 Task: Find the best route from Chicago, Illinois, to Milwaukee, Wisconsin.
Action: Mouse moved to (306, 101)
Screenshot: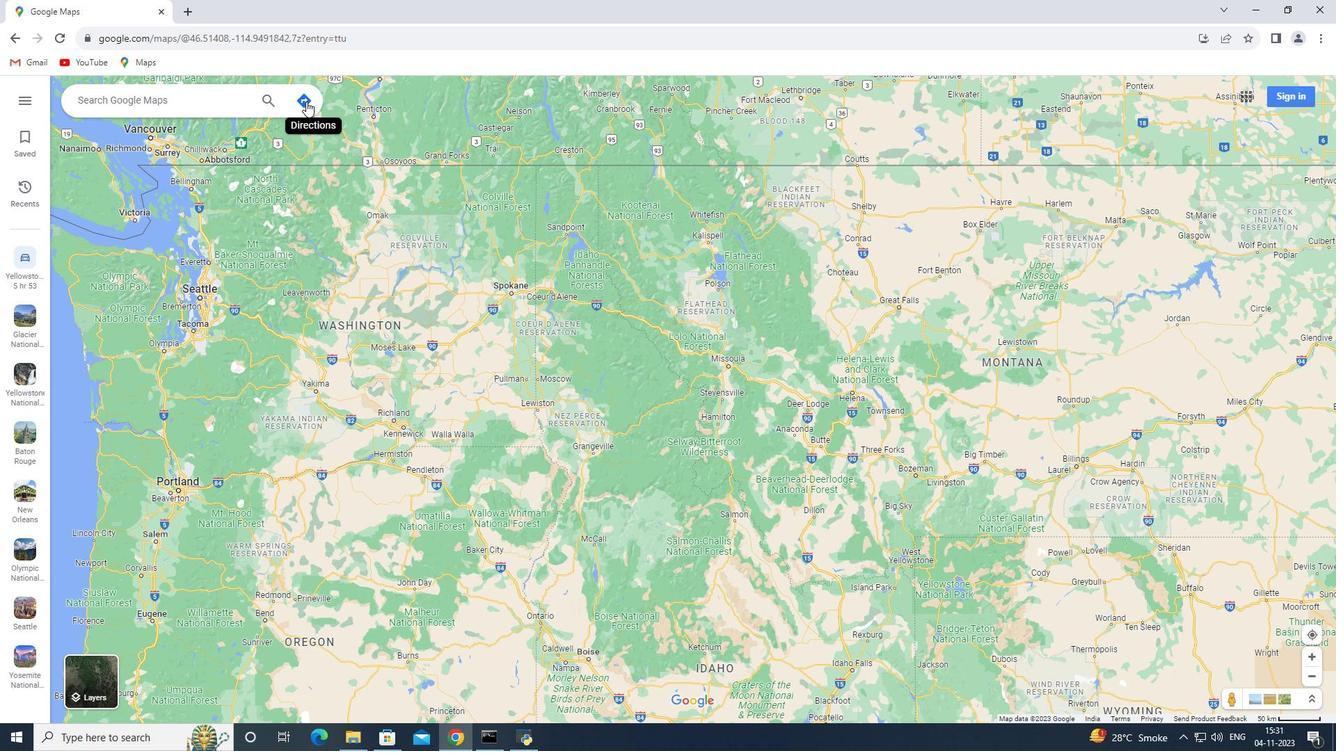 
Action: Mouse pressed left at (306, 101)
Screenshot: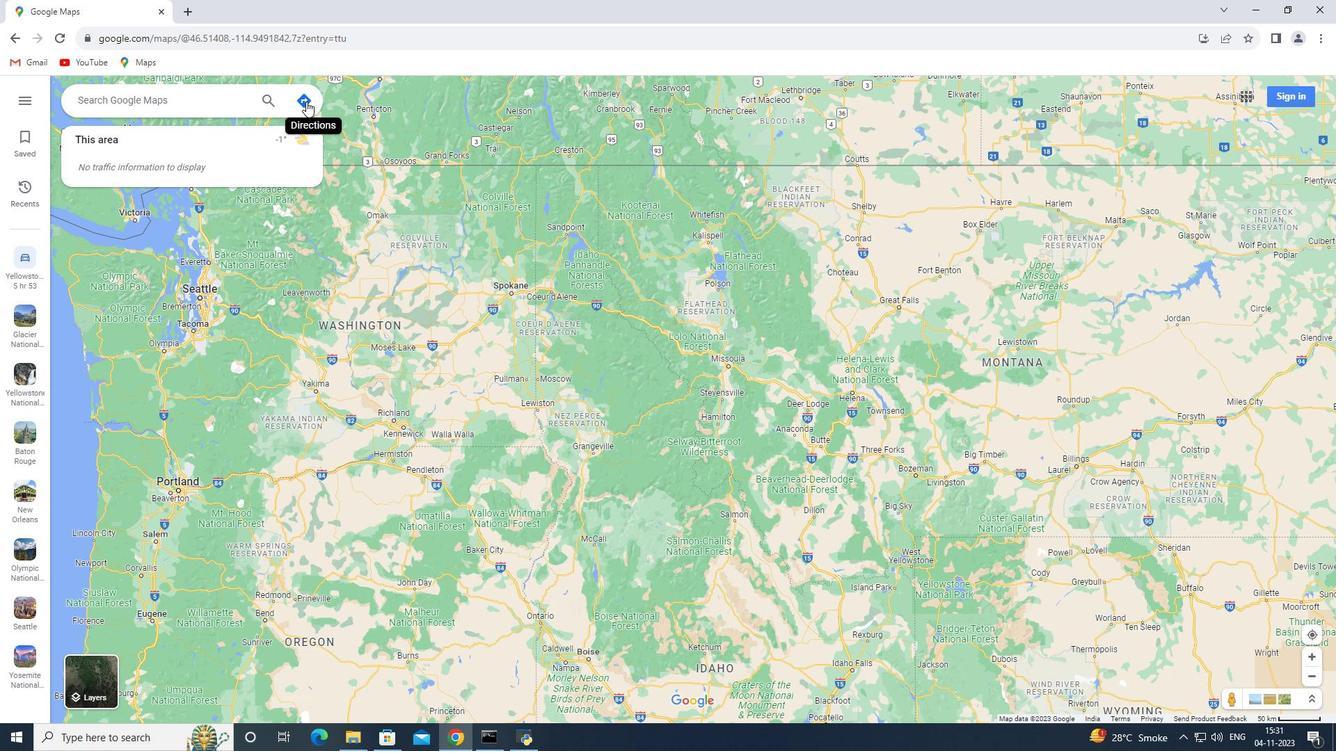 
Action: Mouse moved to (106, 90)
Screenshot: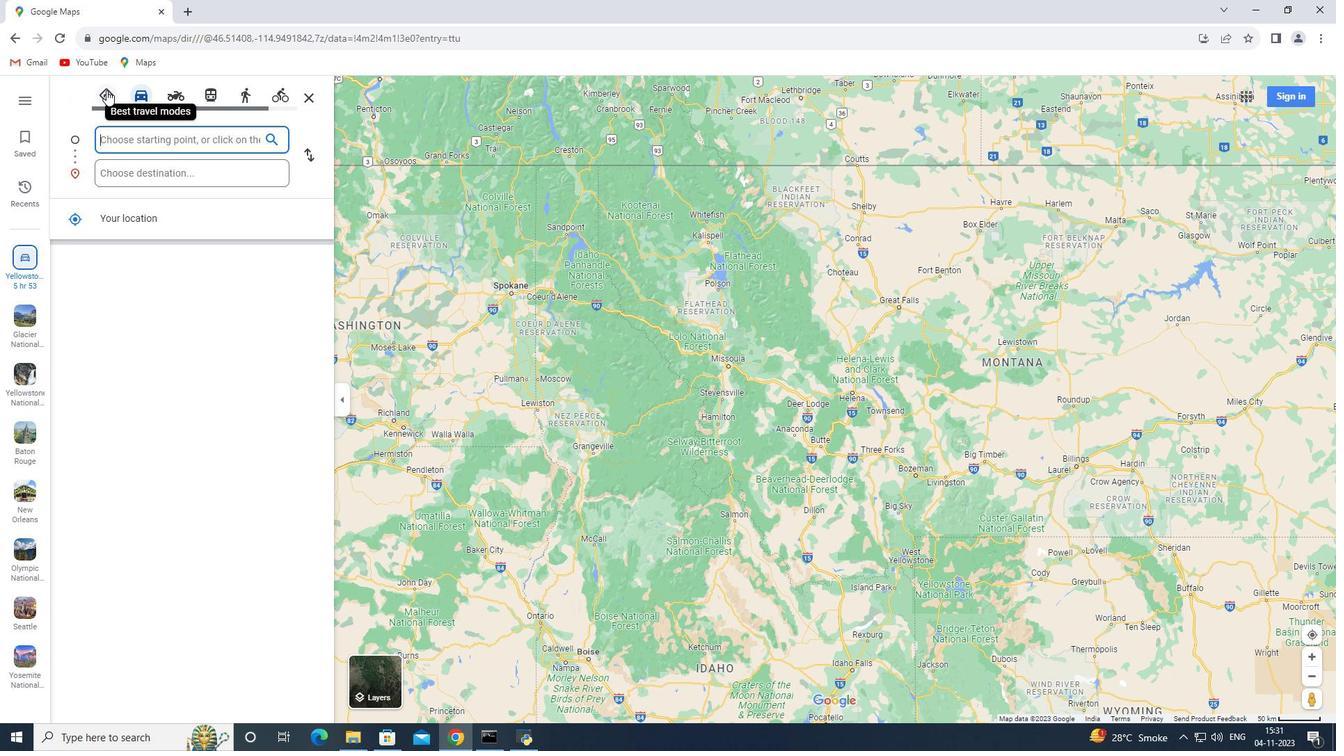 
Action: Mouse pressed left at (106, 90)
Screenshot: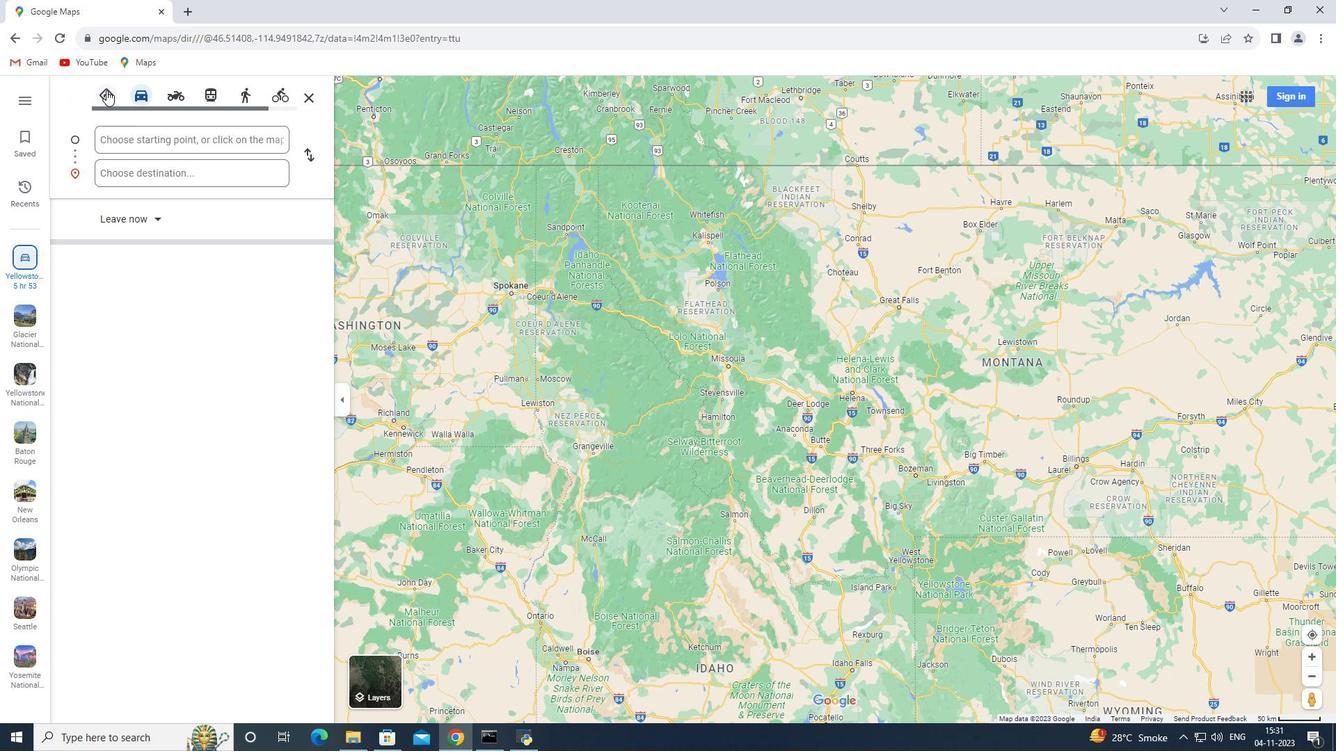 
Action: Mouse moved to (120, 130)
Screenshot: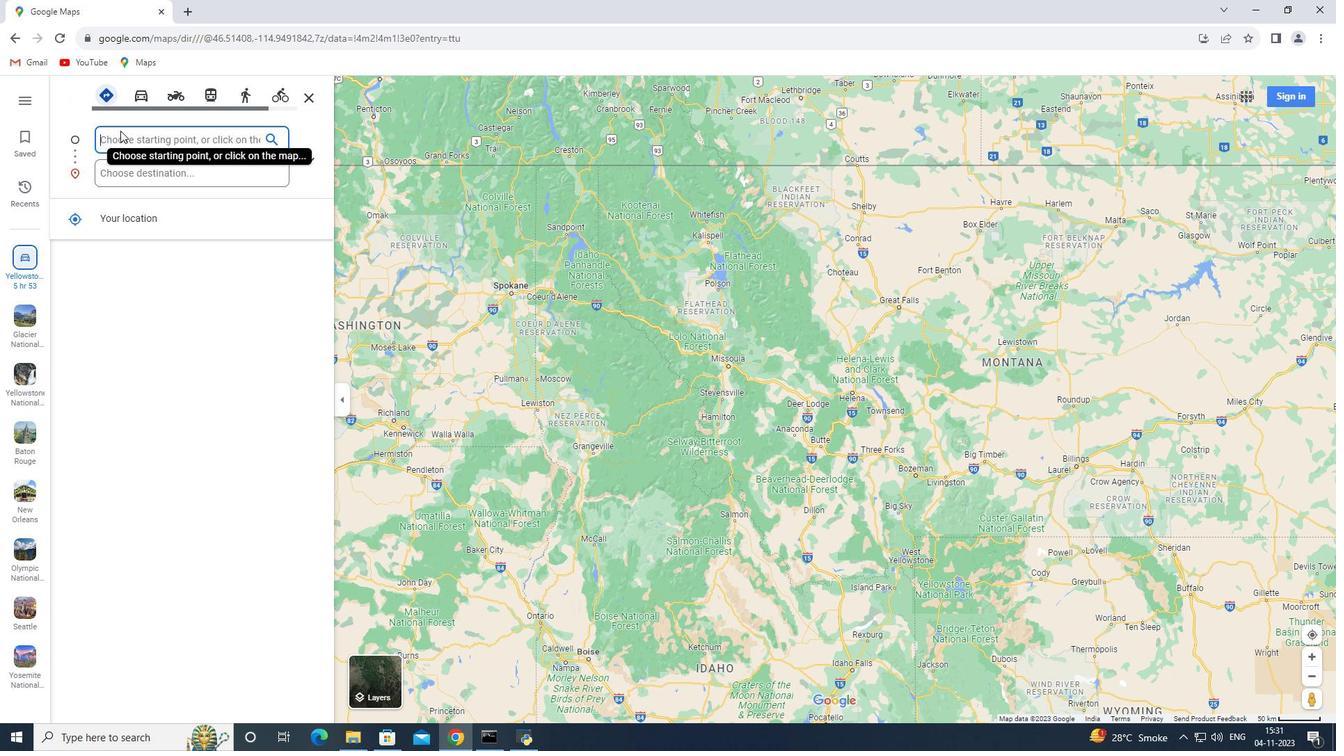 
Action: Mouse pressed left at (120, 130)
Screenshot: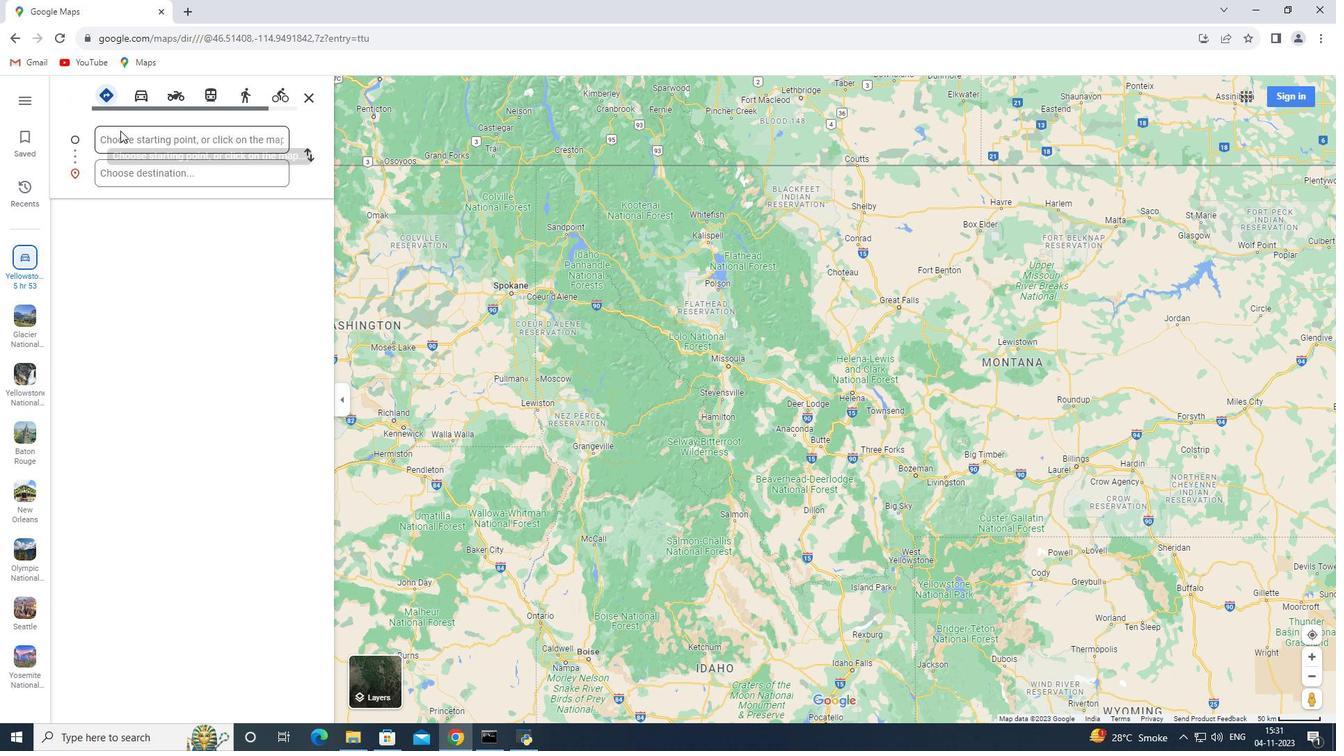 
Action: Key pressed <Key.shift>Chicago
Screenshot: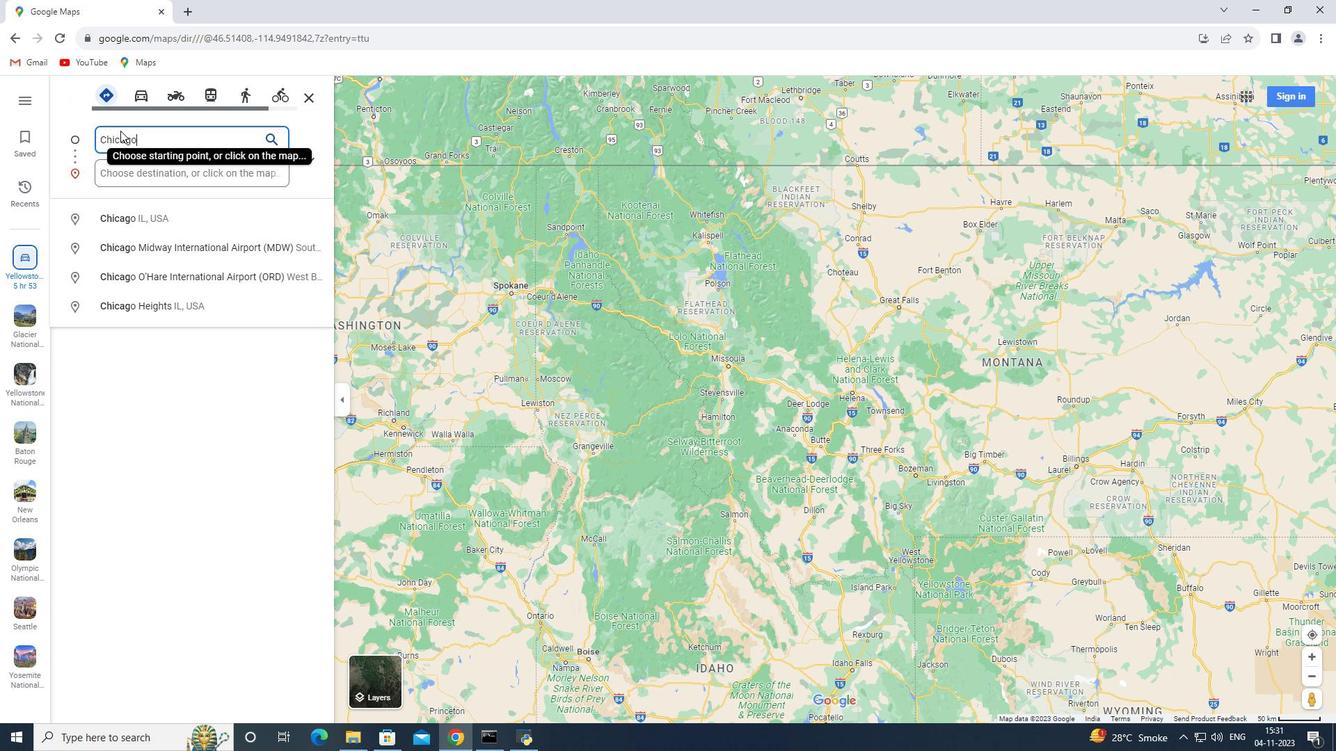 
Action: Mouse moved to (121, 130)
Screenshot: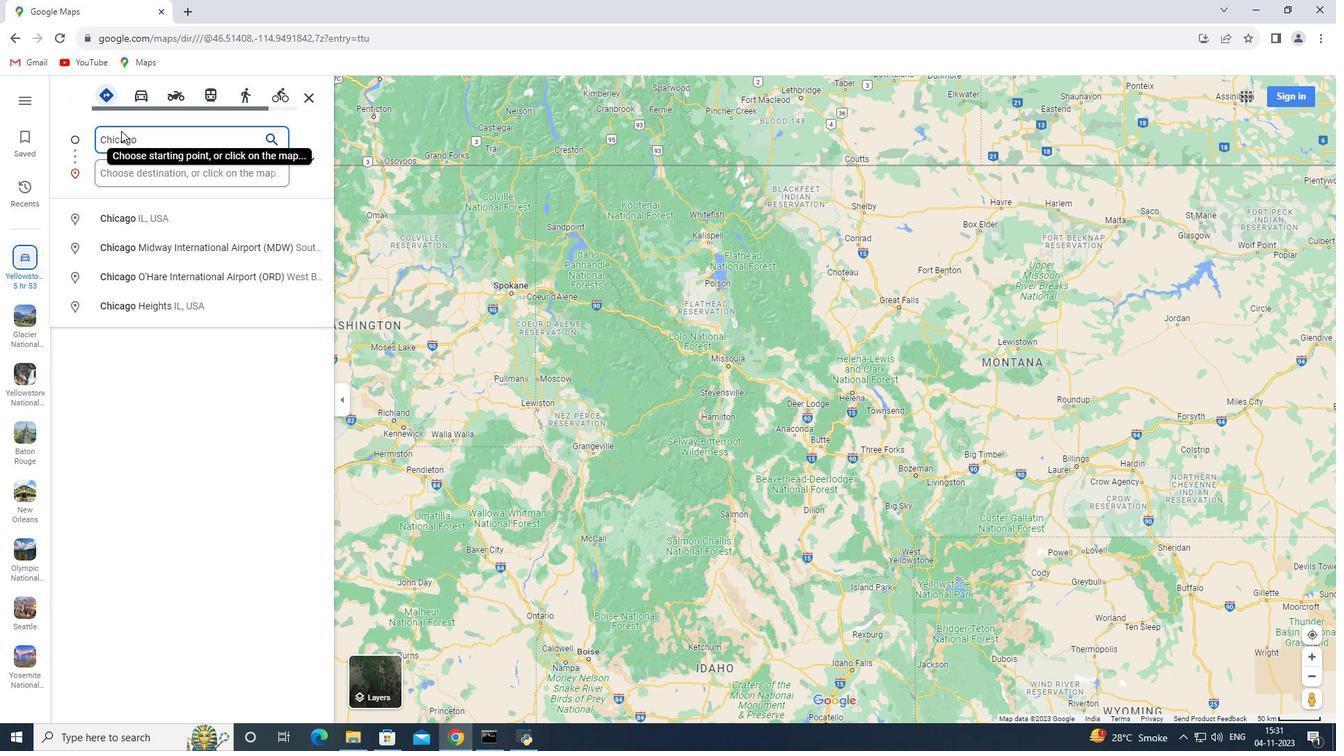 
Action: Key pressed ,<Key.space>lllinois
Screenshot: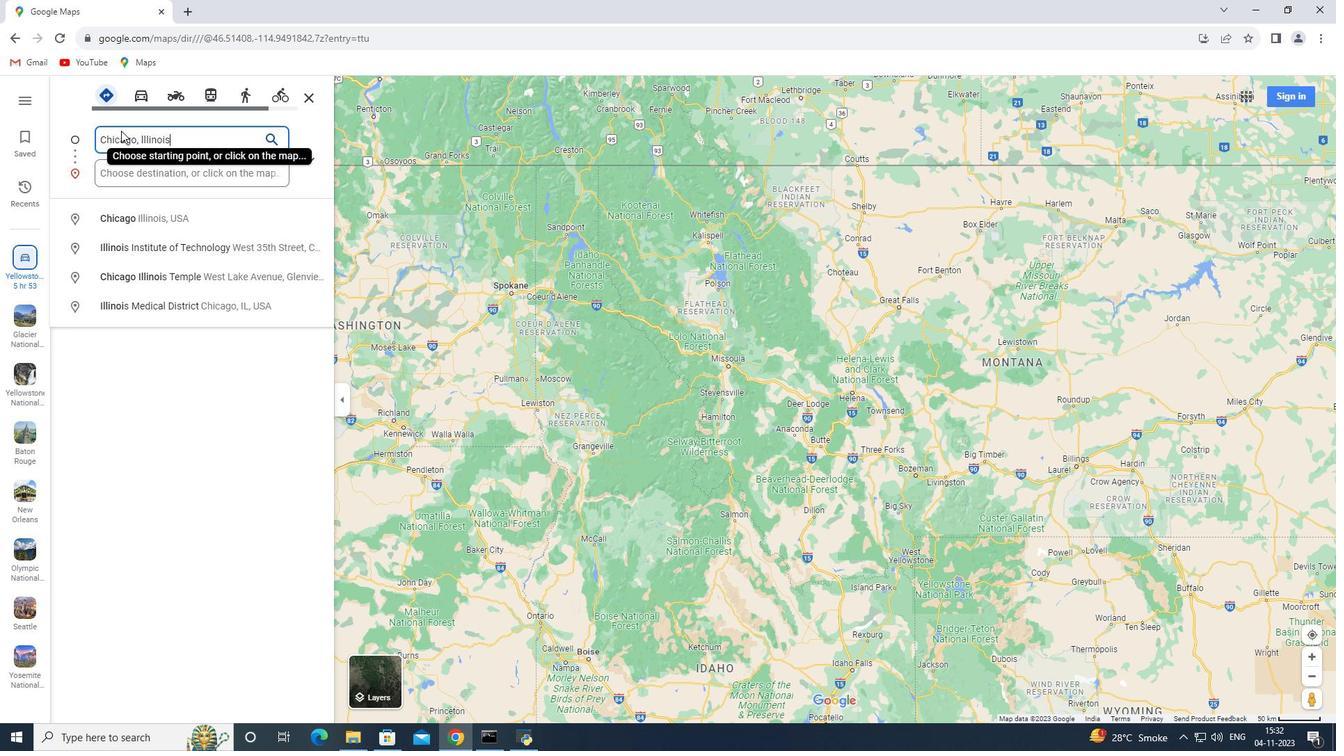 
Action: Mouse moved to (116, 179)
Screenshot: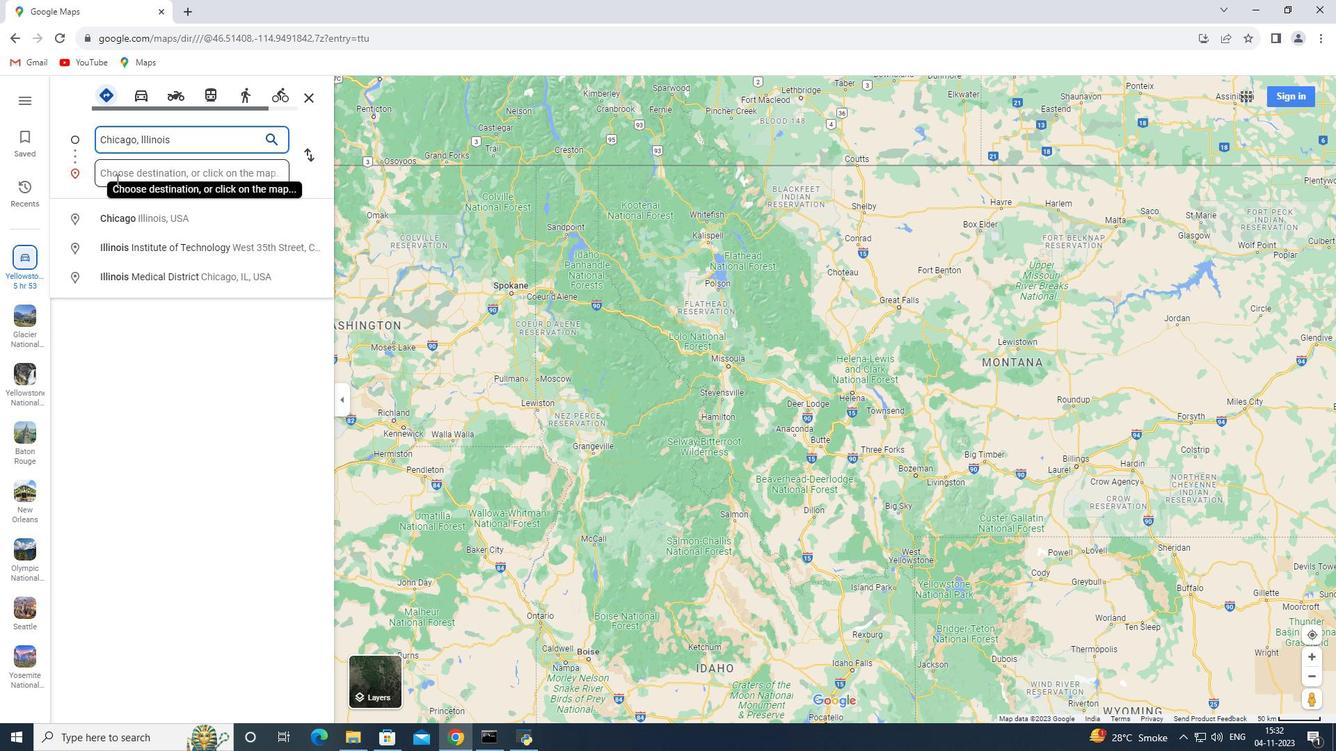 
Action: Mouse pressed left at (116, 179)
Screenshot: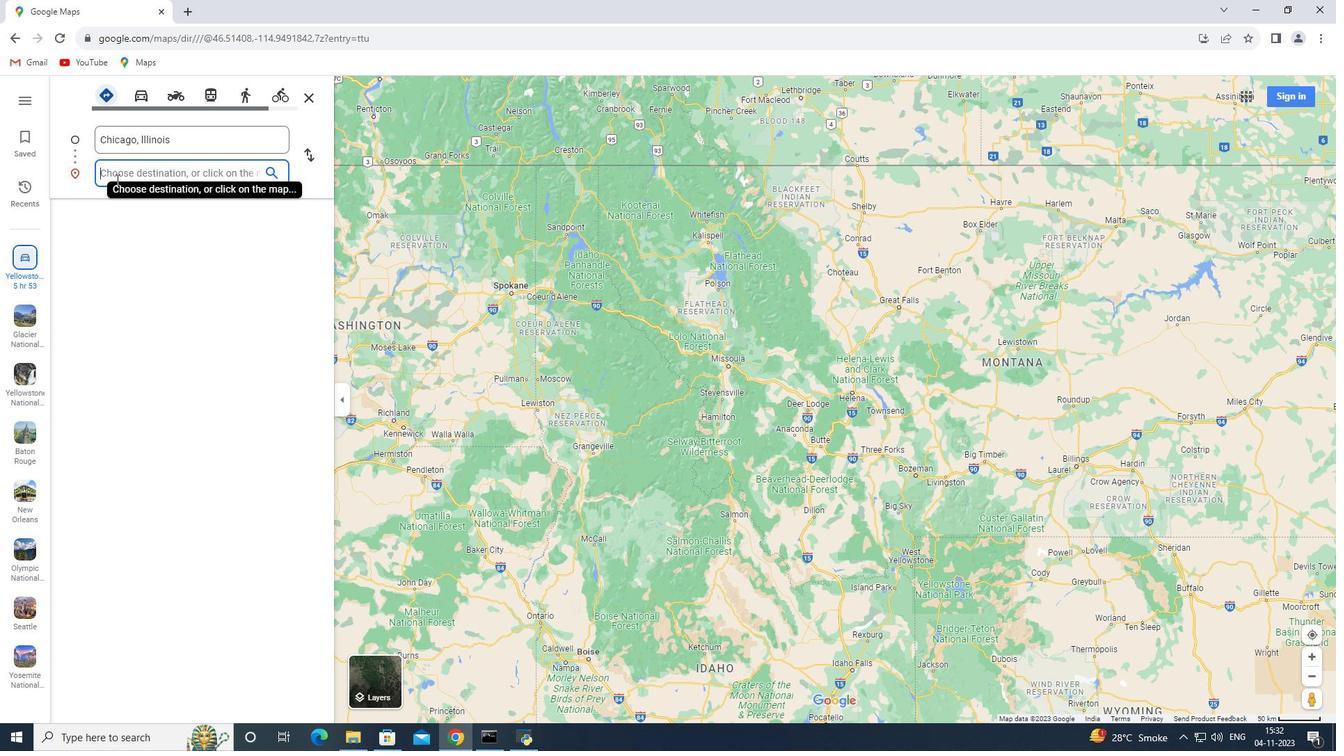 
Action: Key pressed <Key.shift>Milwaukee,<Key.space><Key.shift>Wisconsin
Screenshot: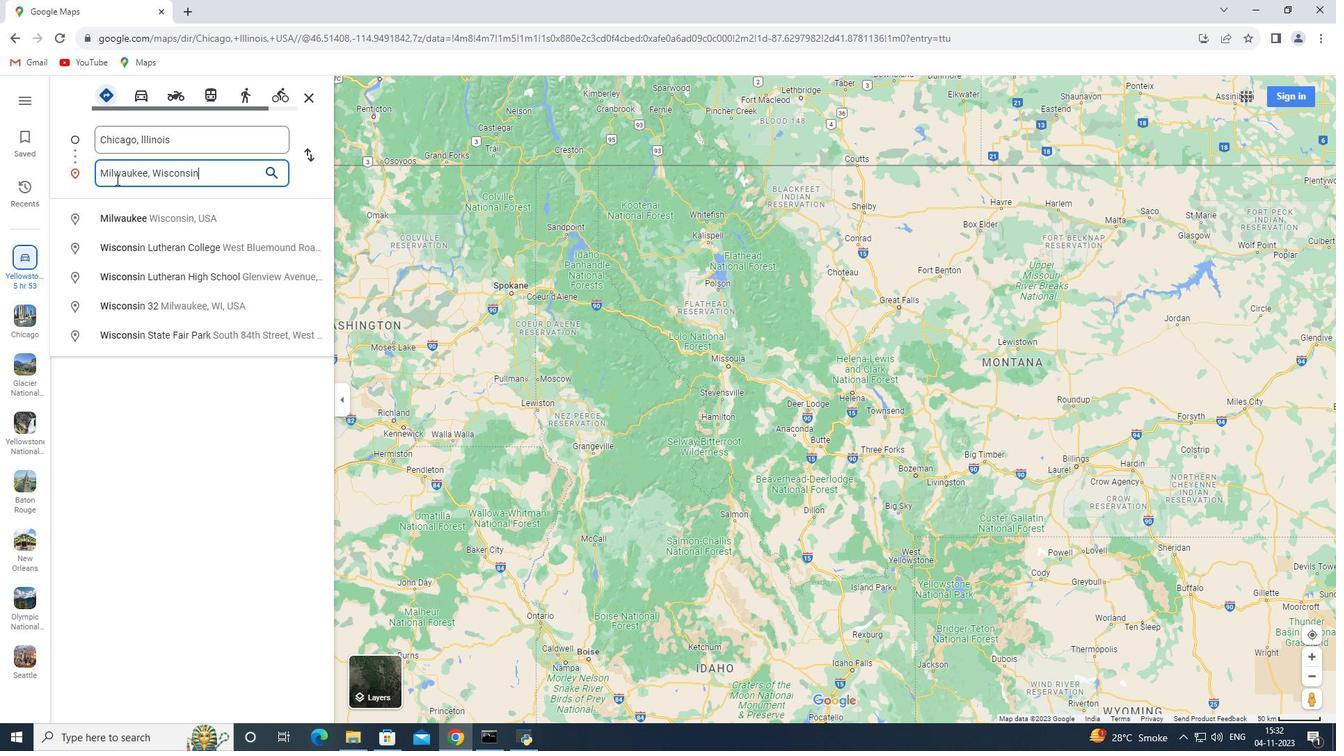 
Action: Mouse moved to (221, 179)
Screenshot: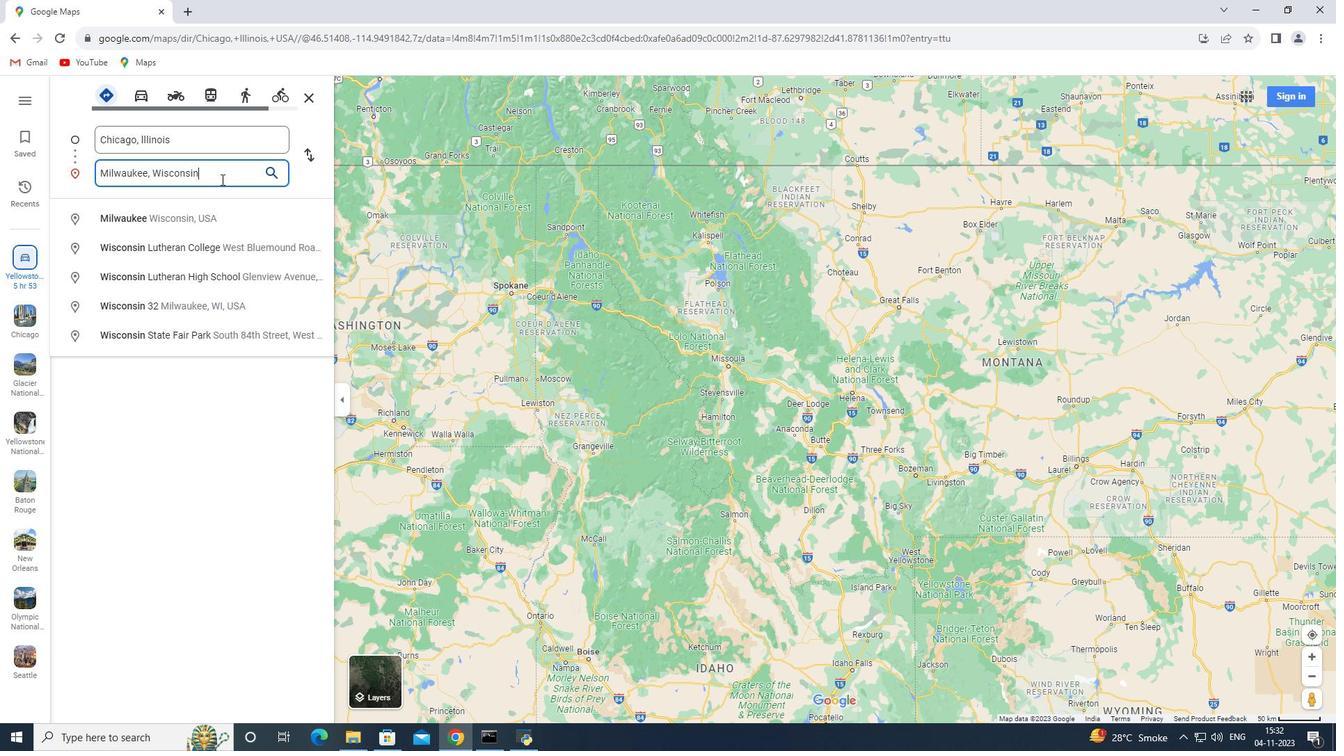 
Action: Key pressed <Key.enter>
Screenshot: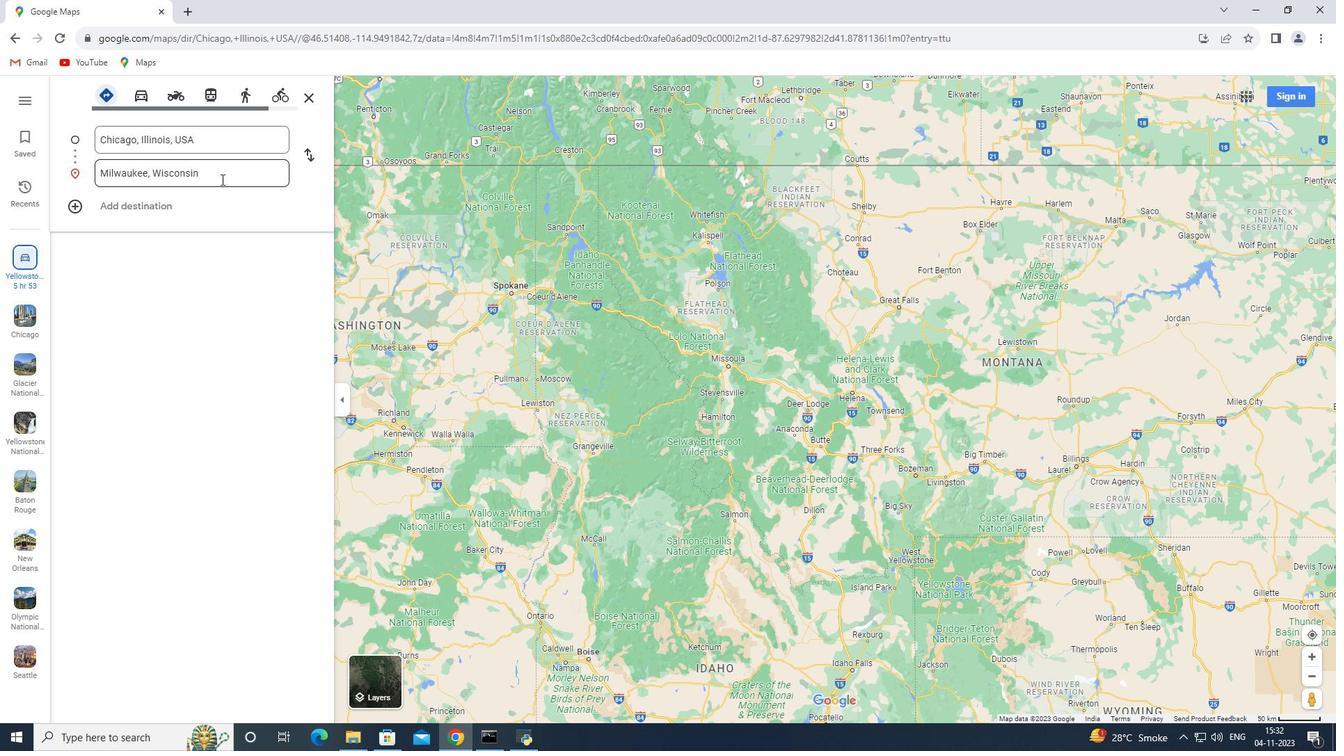 
